 Task: View other extensions.
Action: Mouse moved to (12, 515)
Screenshot: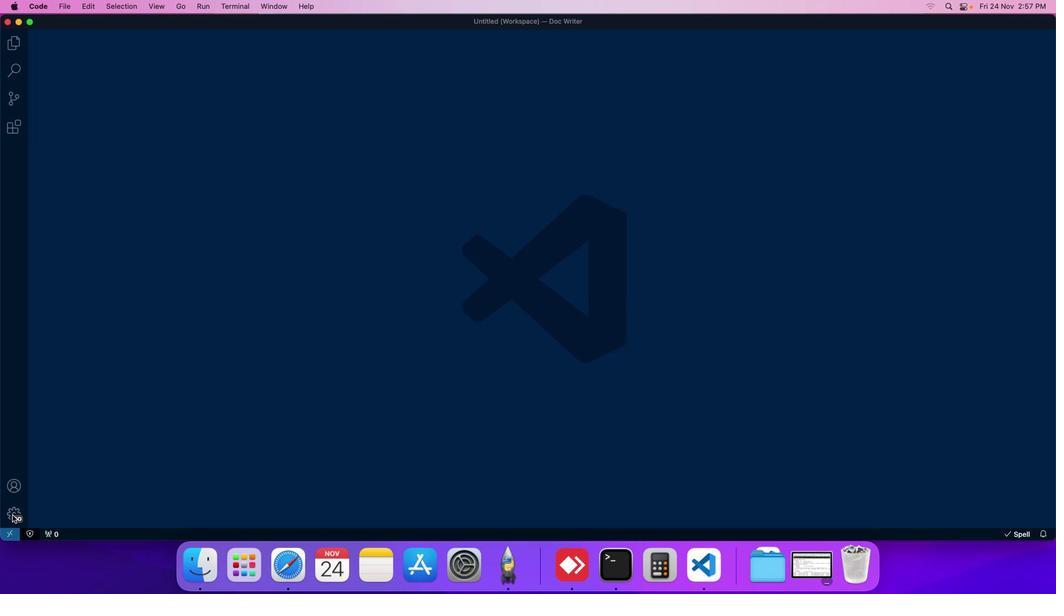
Action: Mouse pressed left at (12, 515)
Screenshot: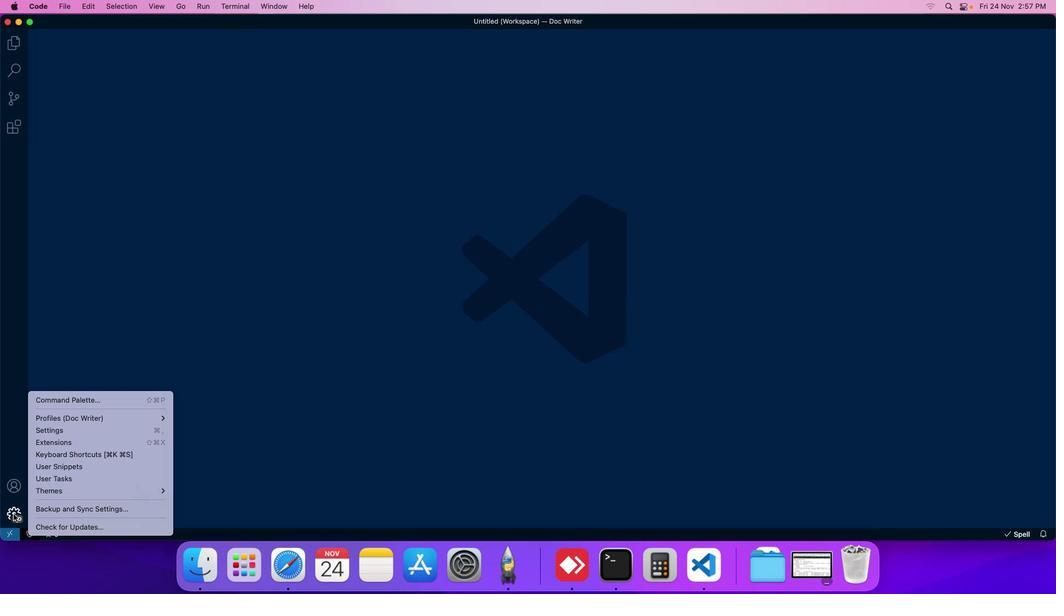 
Action: Mouse moved to (73, 444)
Screenshot: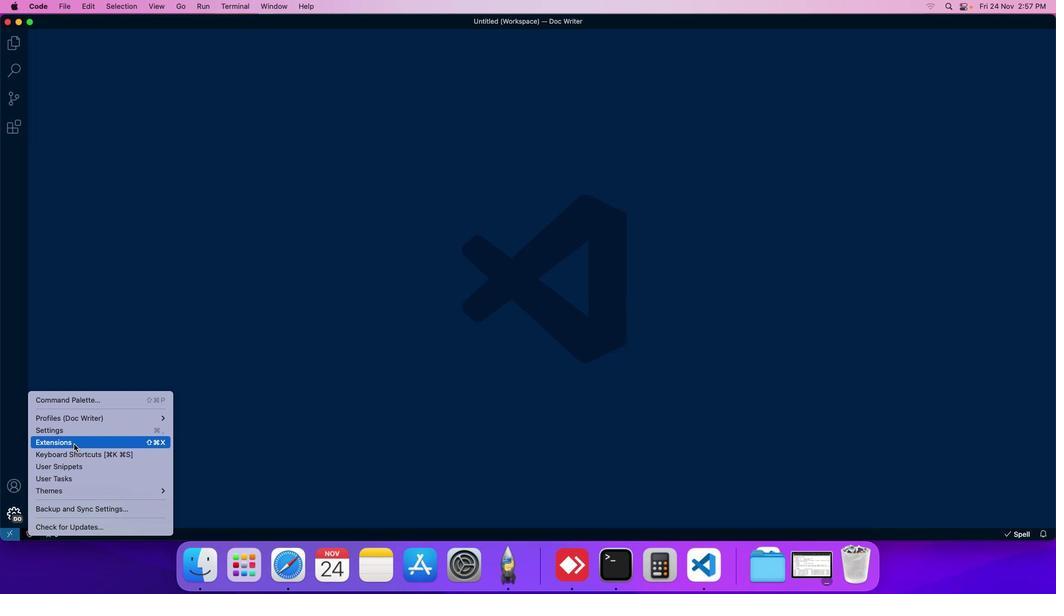
Action: Mouse pressed left at (73, 444)
Screenshot: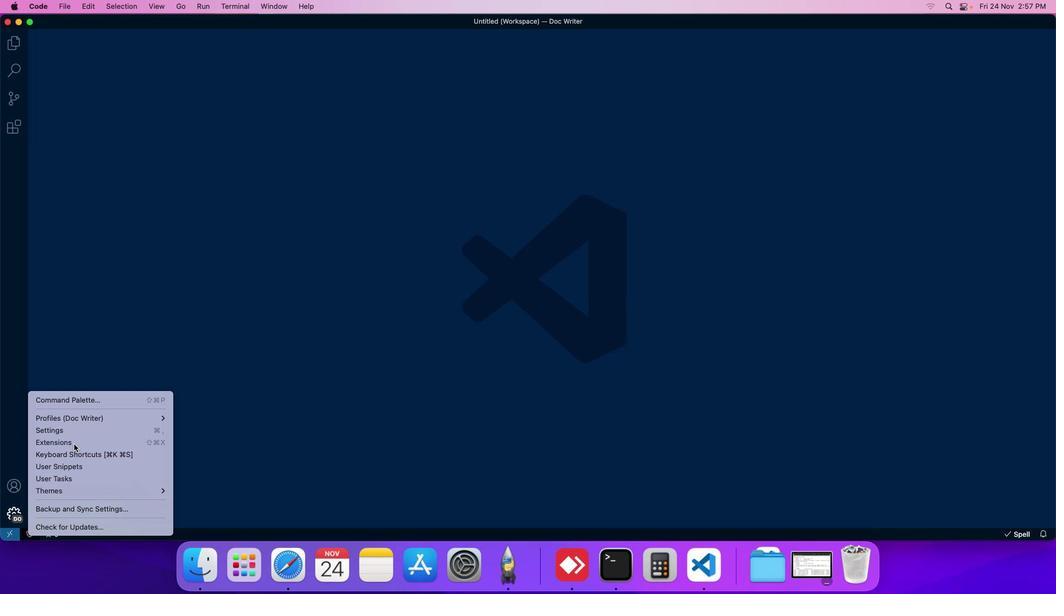 
Action: Mouse moved to (119, 37)
Screenshot: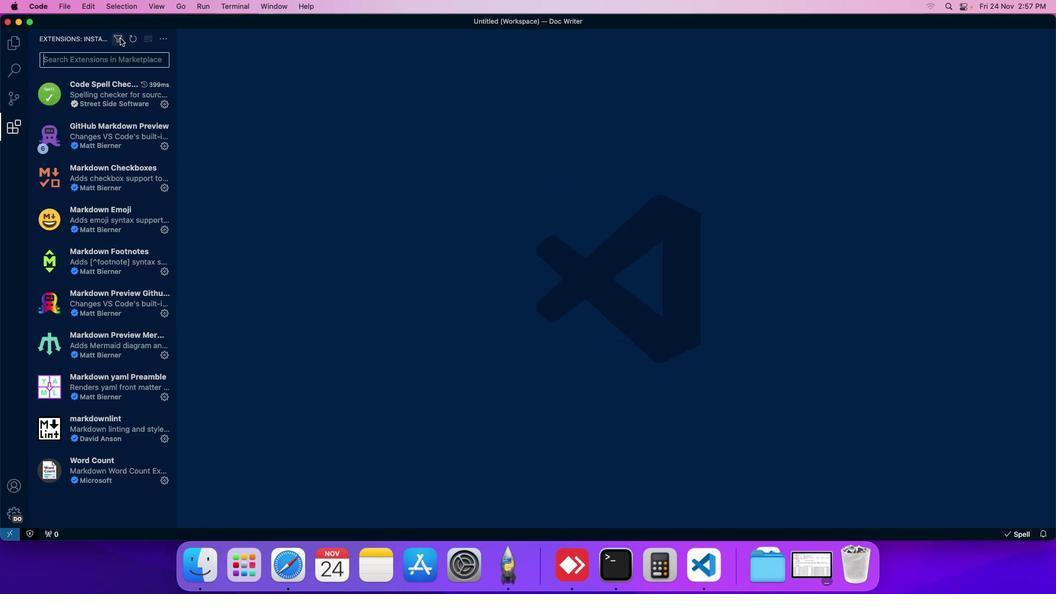 
Action: Mouse pressed left at (119, 37)
Screenshot: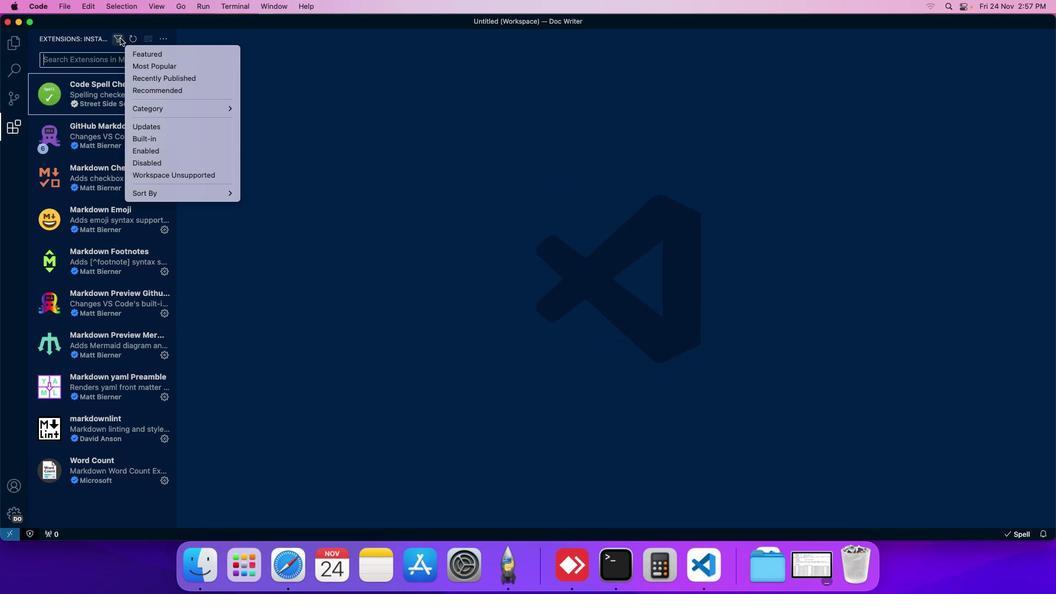 
Action: Mouse moved to (254, 311)
Screenshot: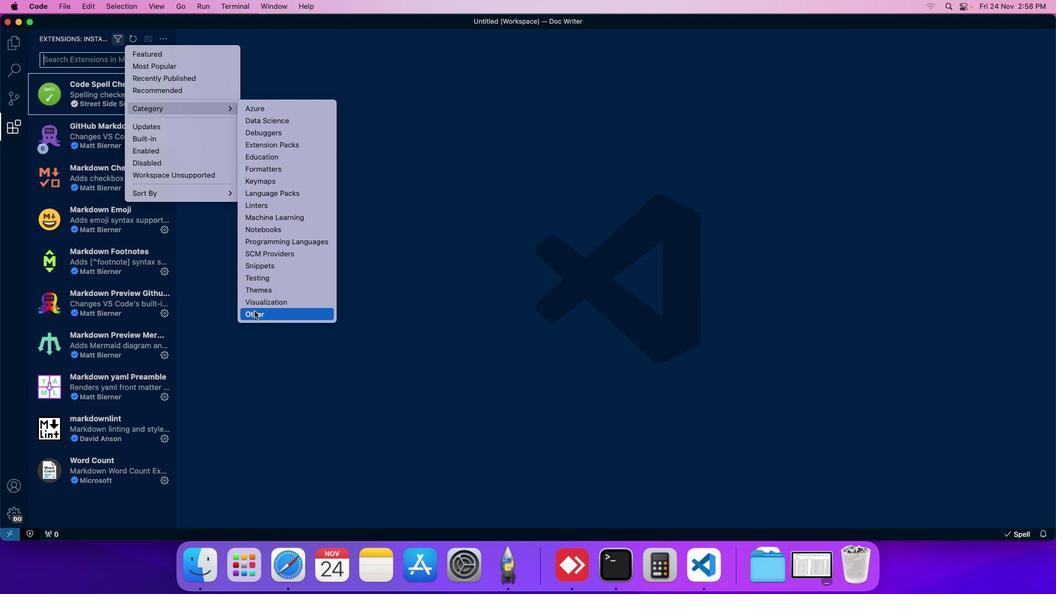 
Action: Mouse pressed left at (254, 311)
Screenshot: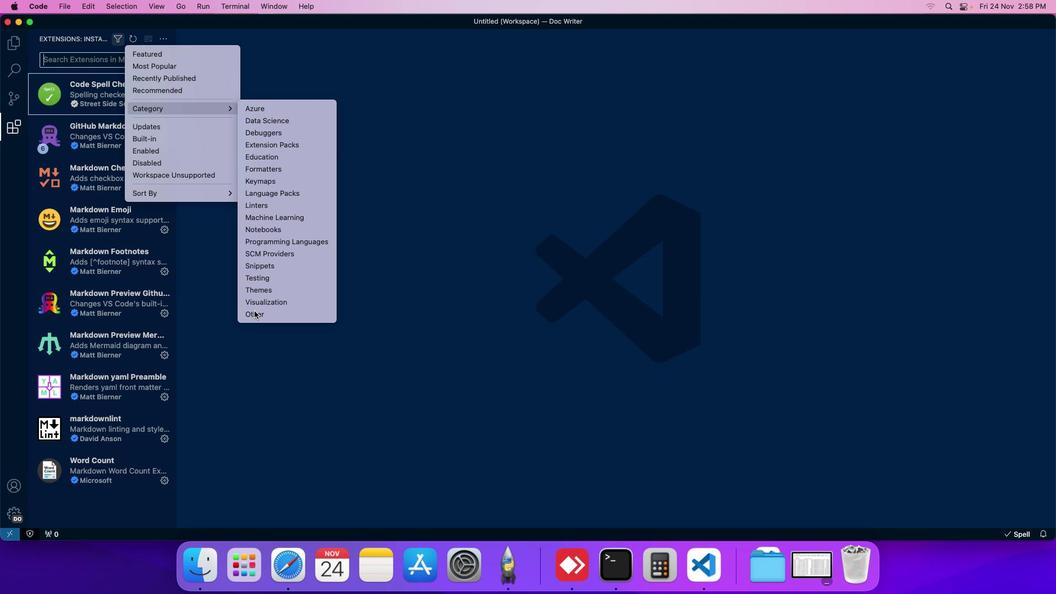 
Action: Mouse moved to (97, 161)
Screenshot: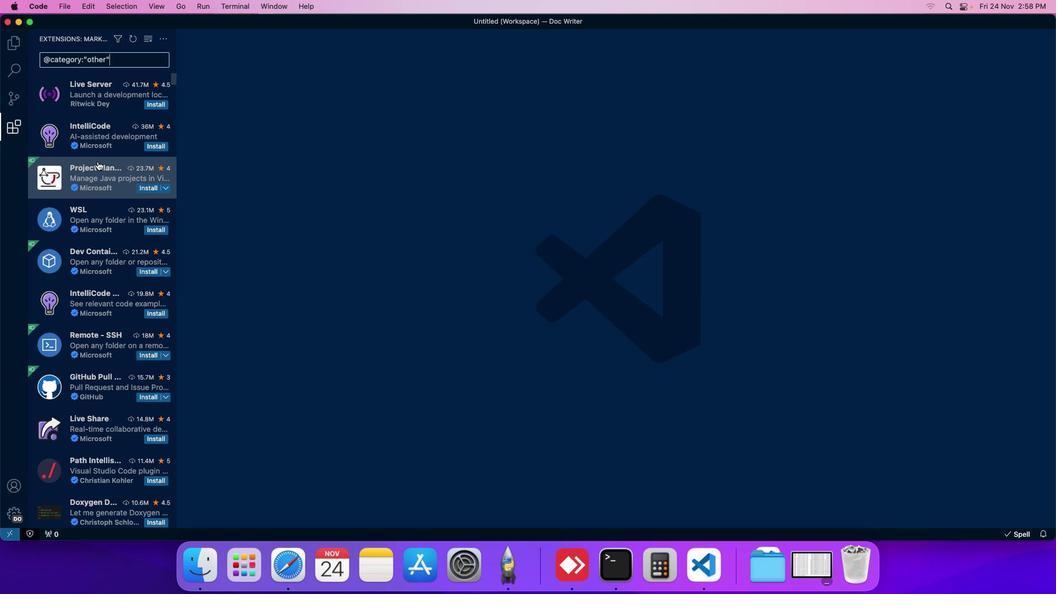 
